 Task: Copy card to any board.
Action: Mouse pressed left at (582, 372)
Screenshot: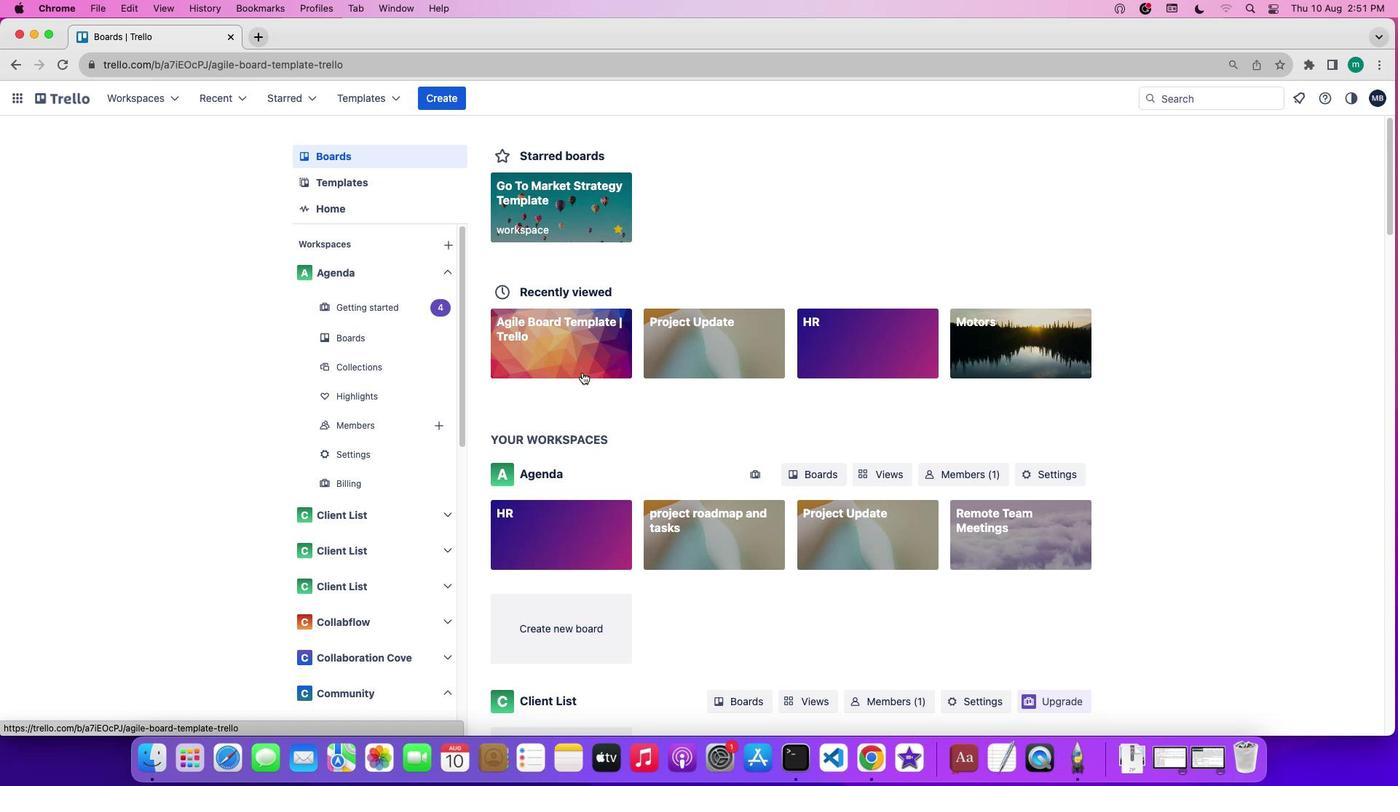 
Action: Mouse moved to (195, 300)
Screenshot: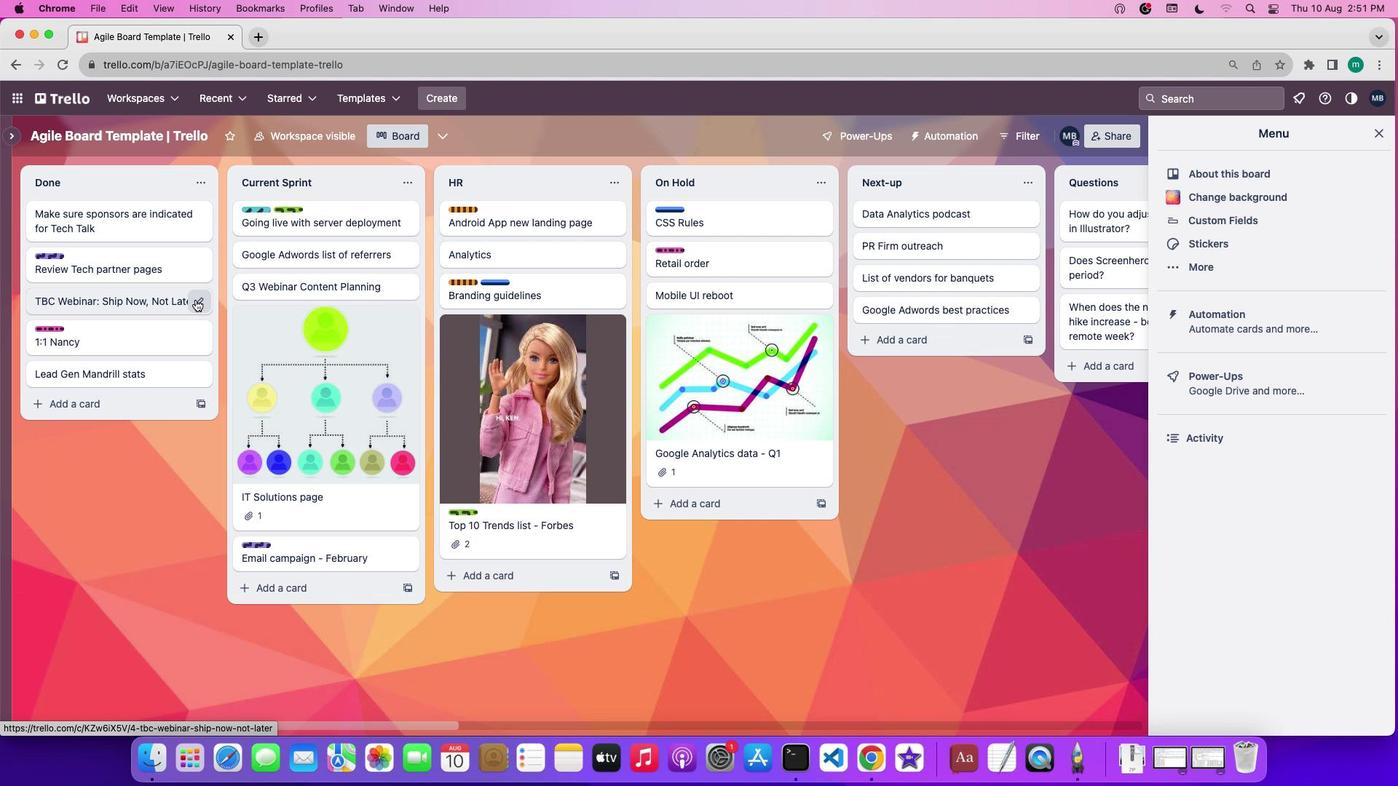 
Action: Mouse pressed left at (195, 300)
Screenshot: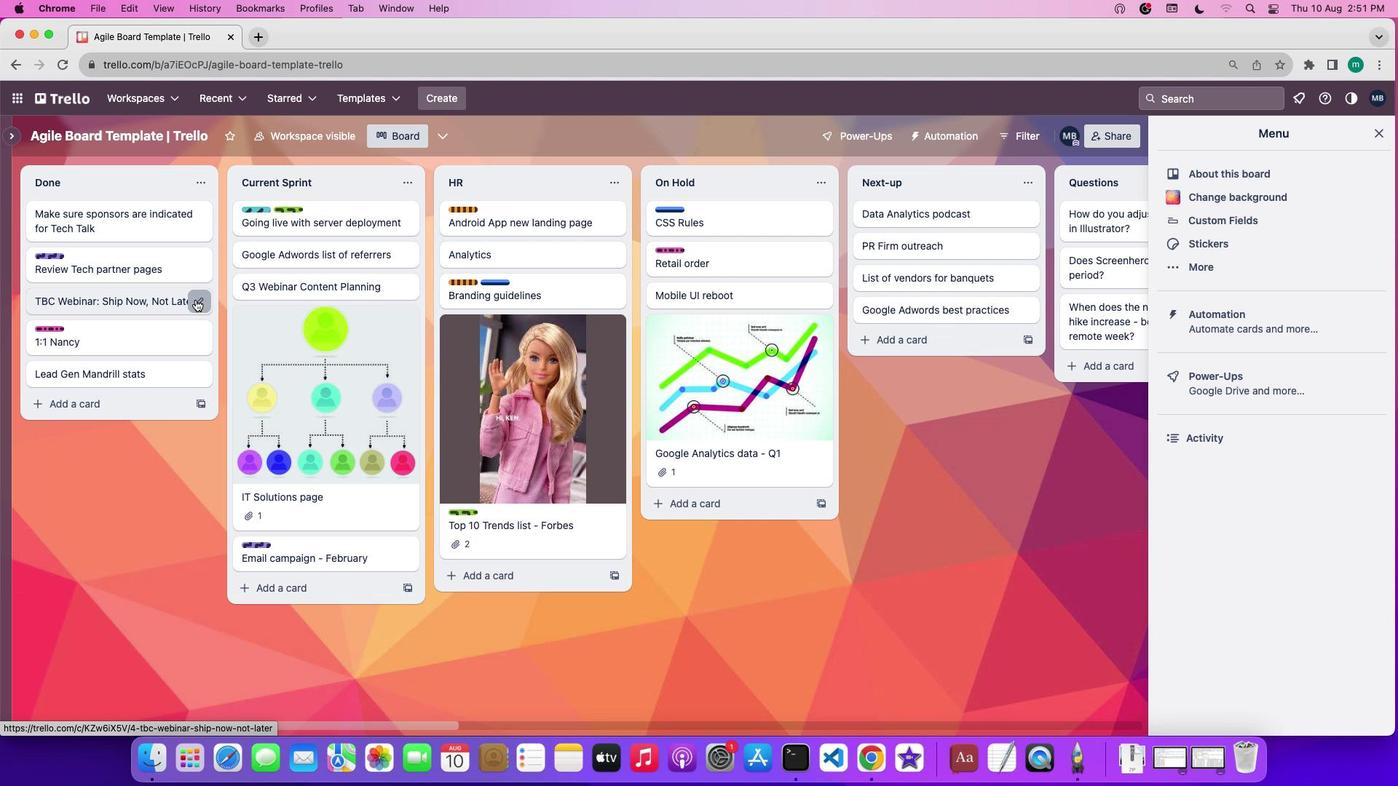 
Action: Mouse moved to (270, 427)
Screenshot: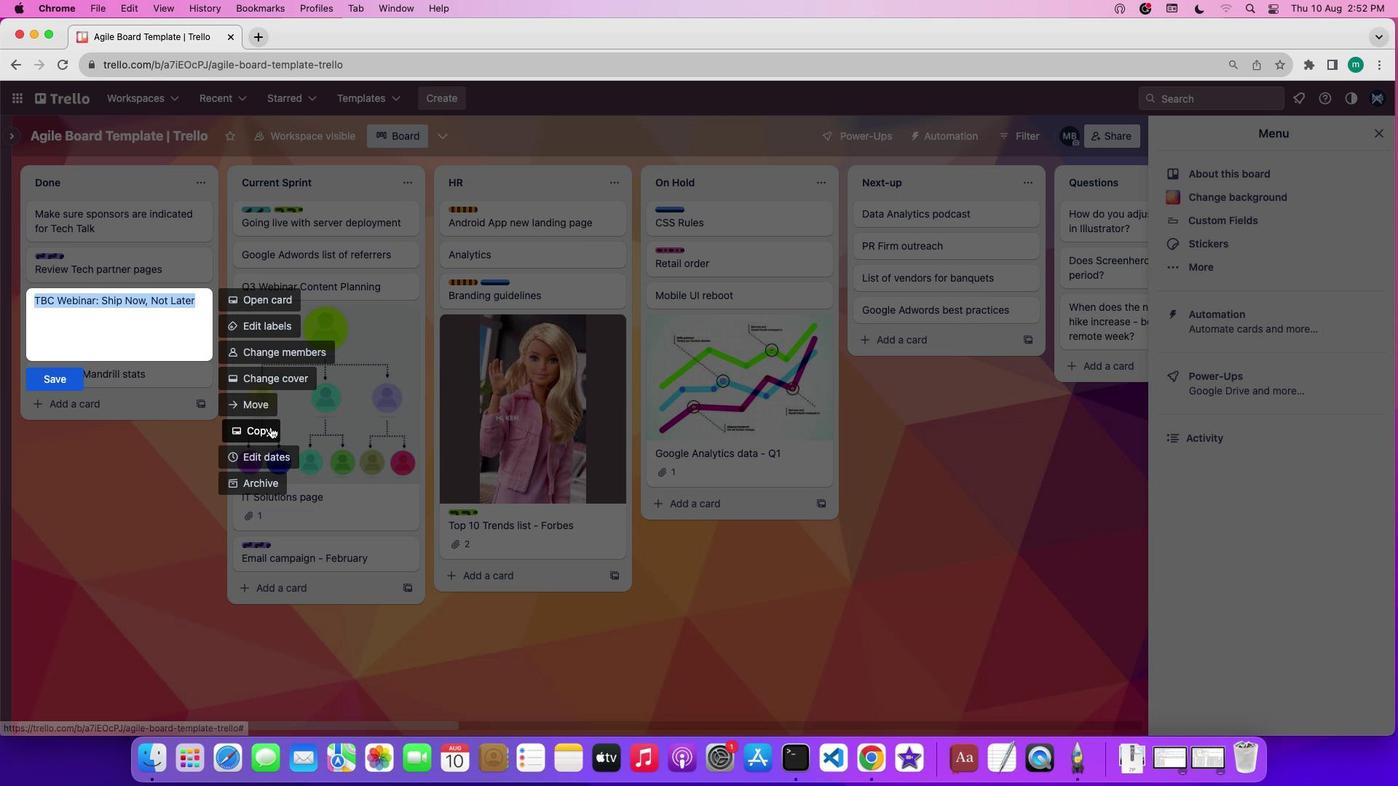 
Action: Mouse pressed left at (270, 427)
Screenshot: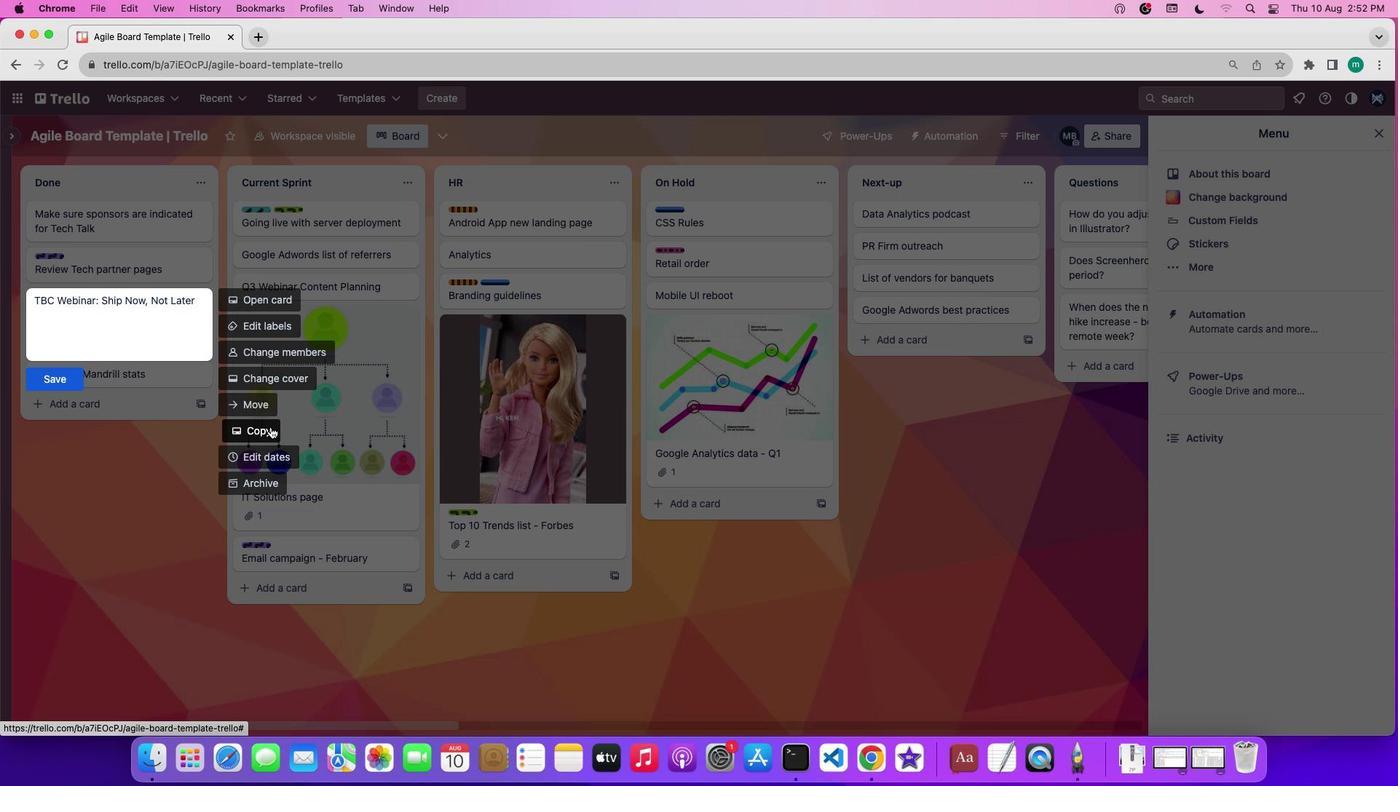 
Action: Mouse moved to (332, 584)
Screenshot: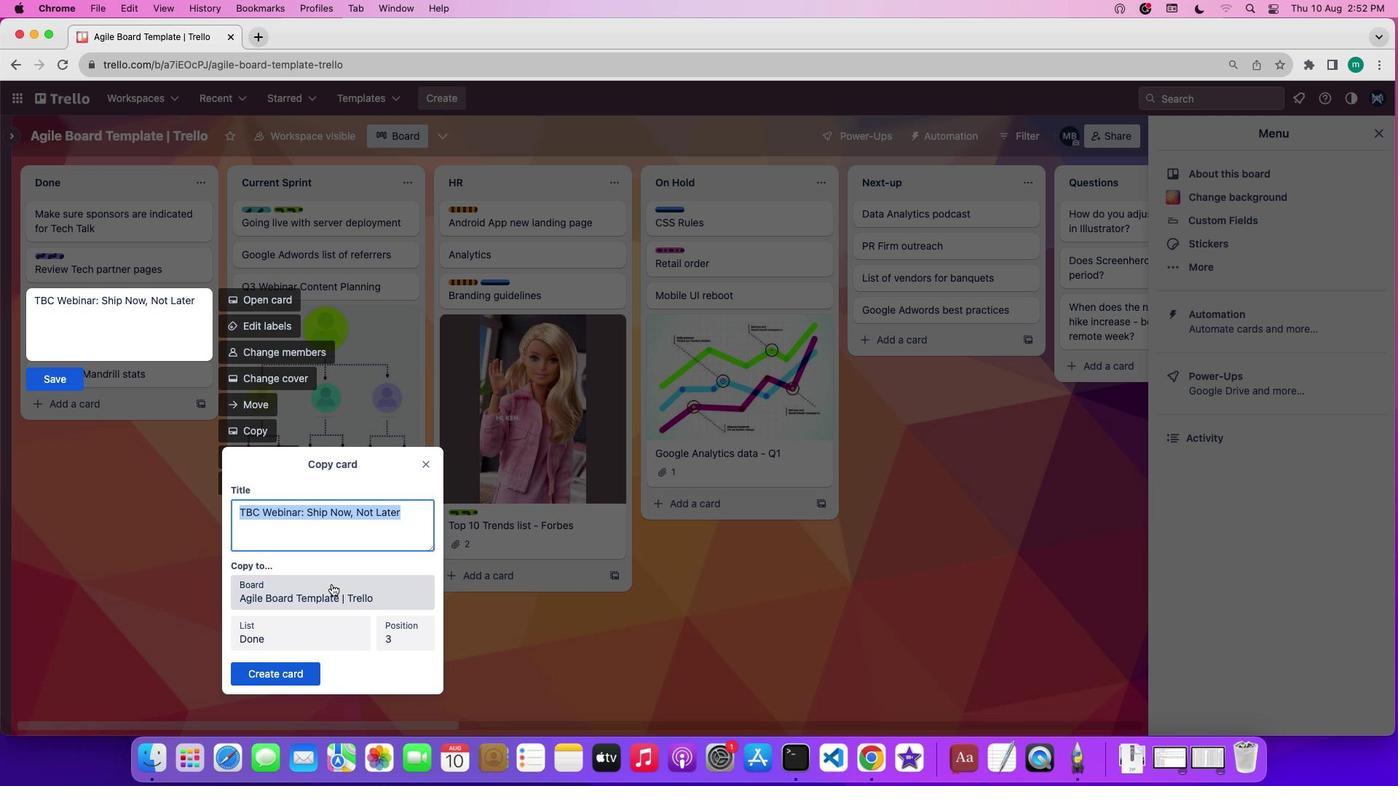 
Action: Mouse pressed left at (332, 584)
Screenshot: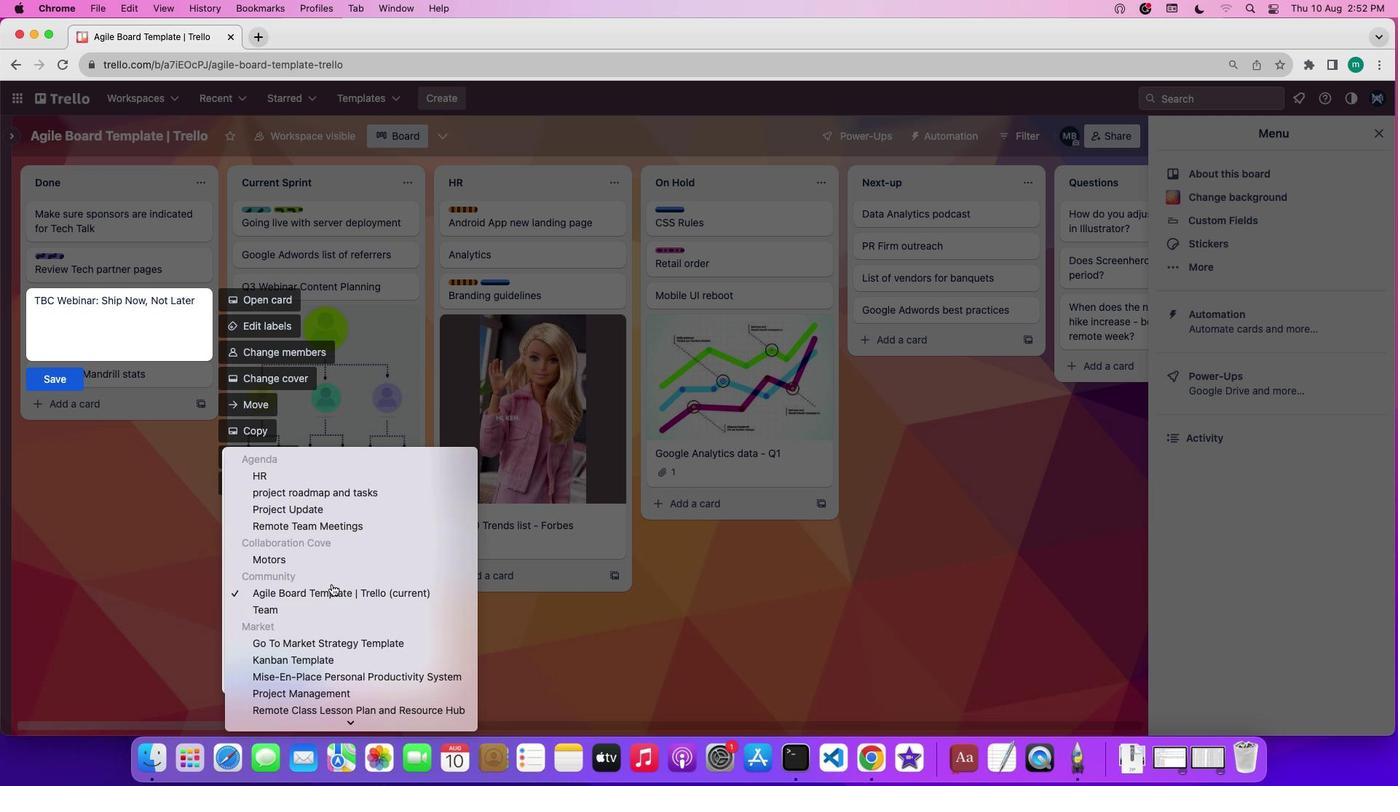 
Action: Mouse moved to (281, 563)
Screenshot: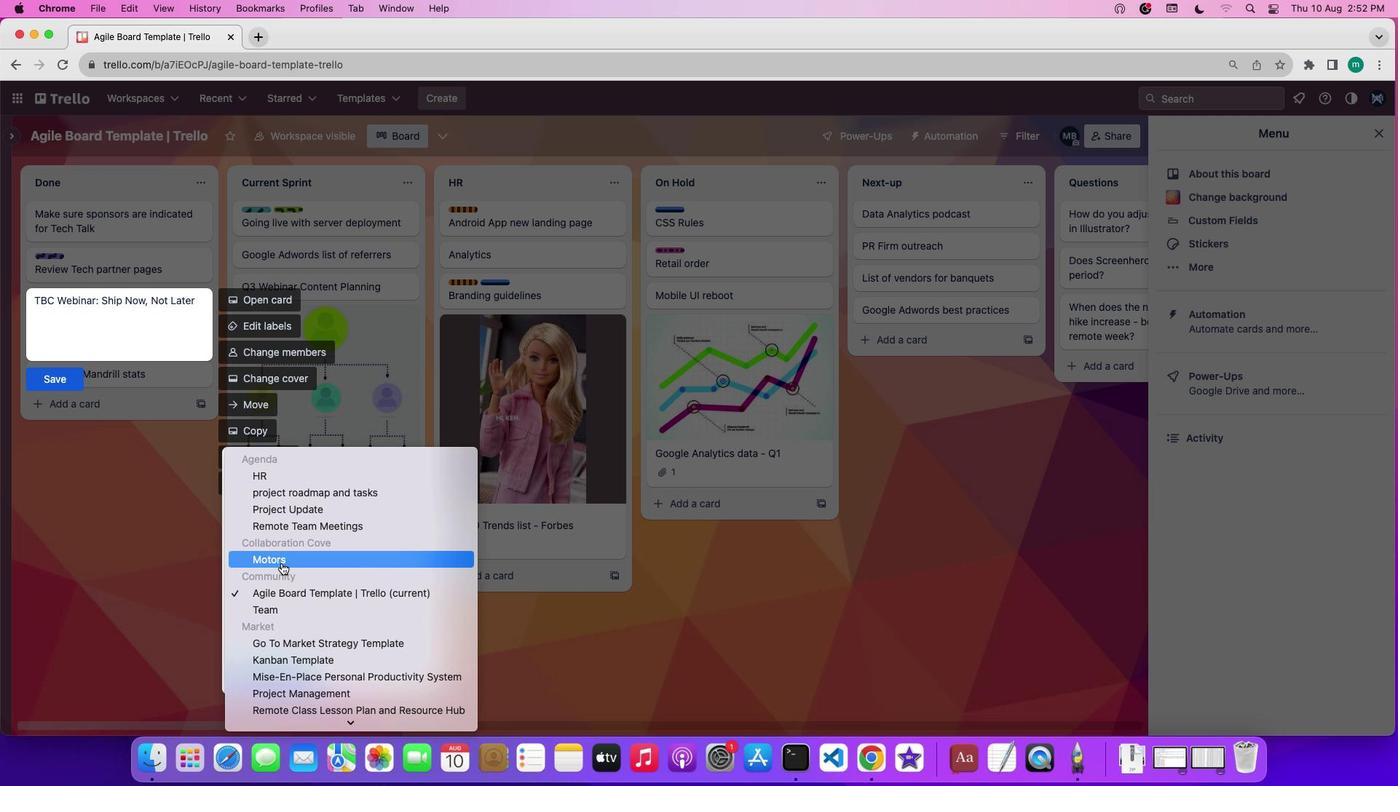 
Action: Mouse pressed left at (281, 563)
Screenshot: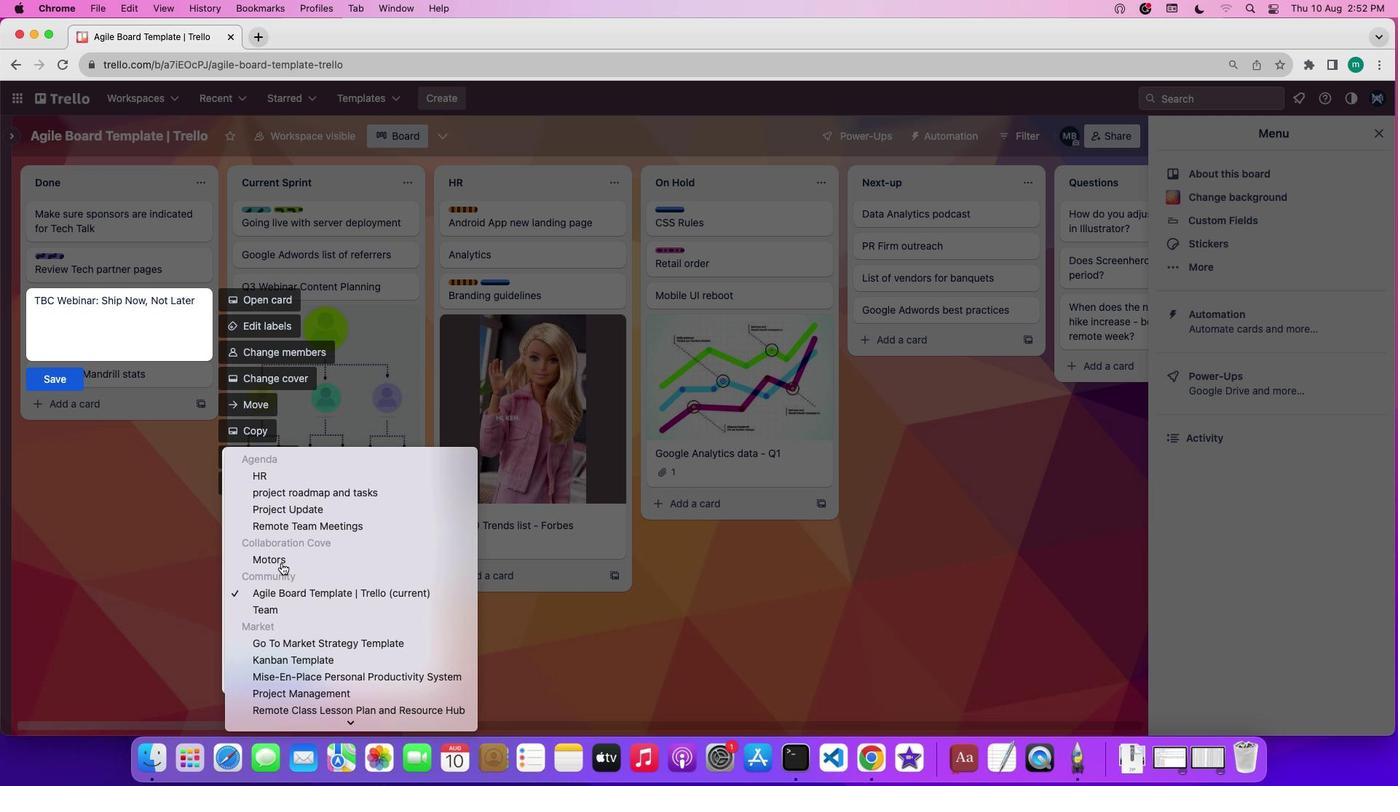 
Action: Mouse moved to (286, 671)
Screenshot: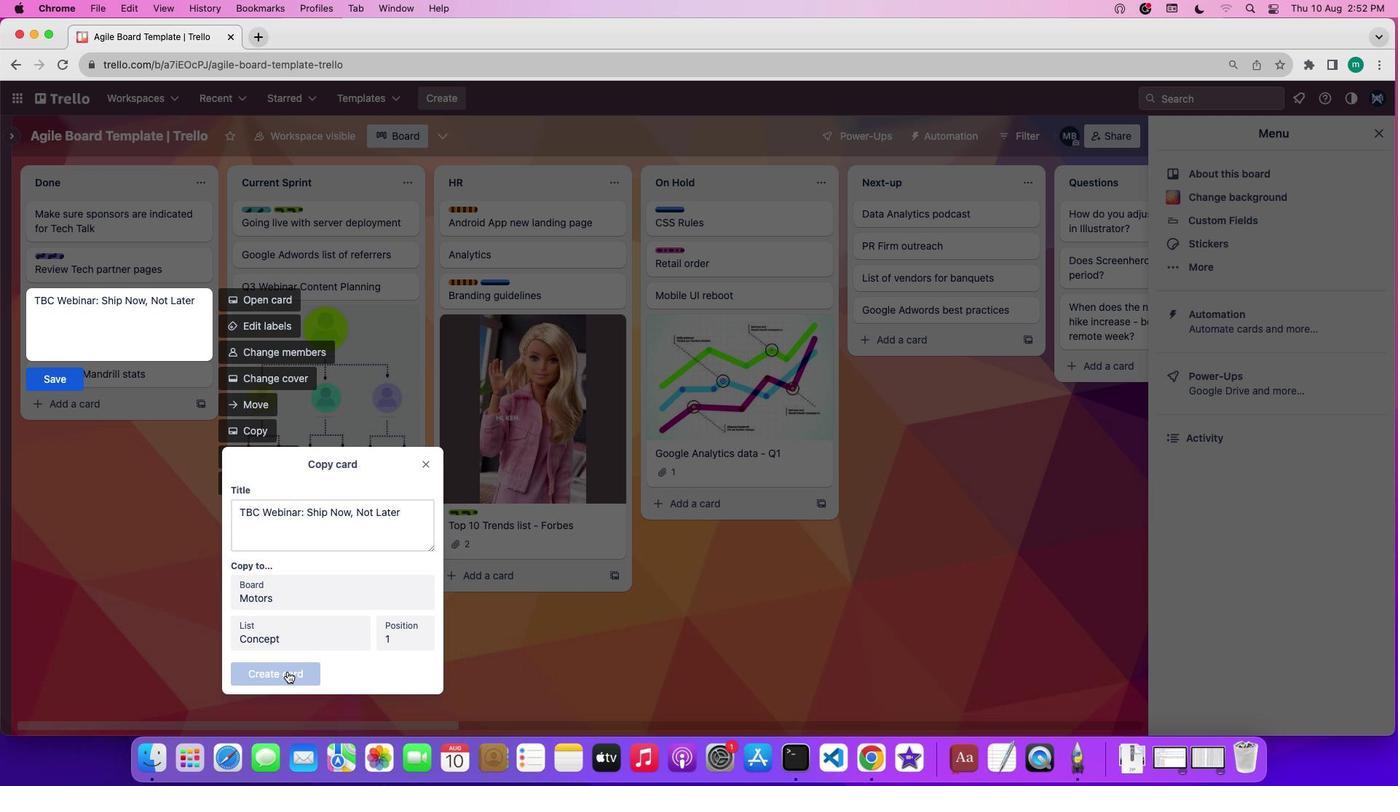 
